 Task: When was the Notre-Dame Cathedral in Reims built?
Action: Mouse moved to (150, 162)
Screenshot: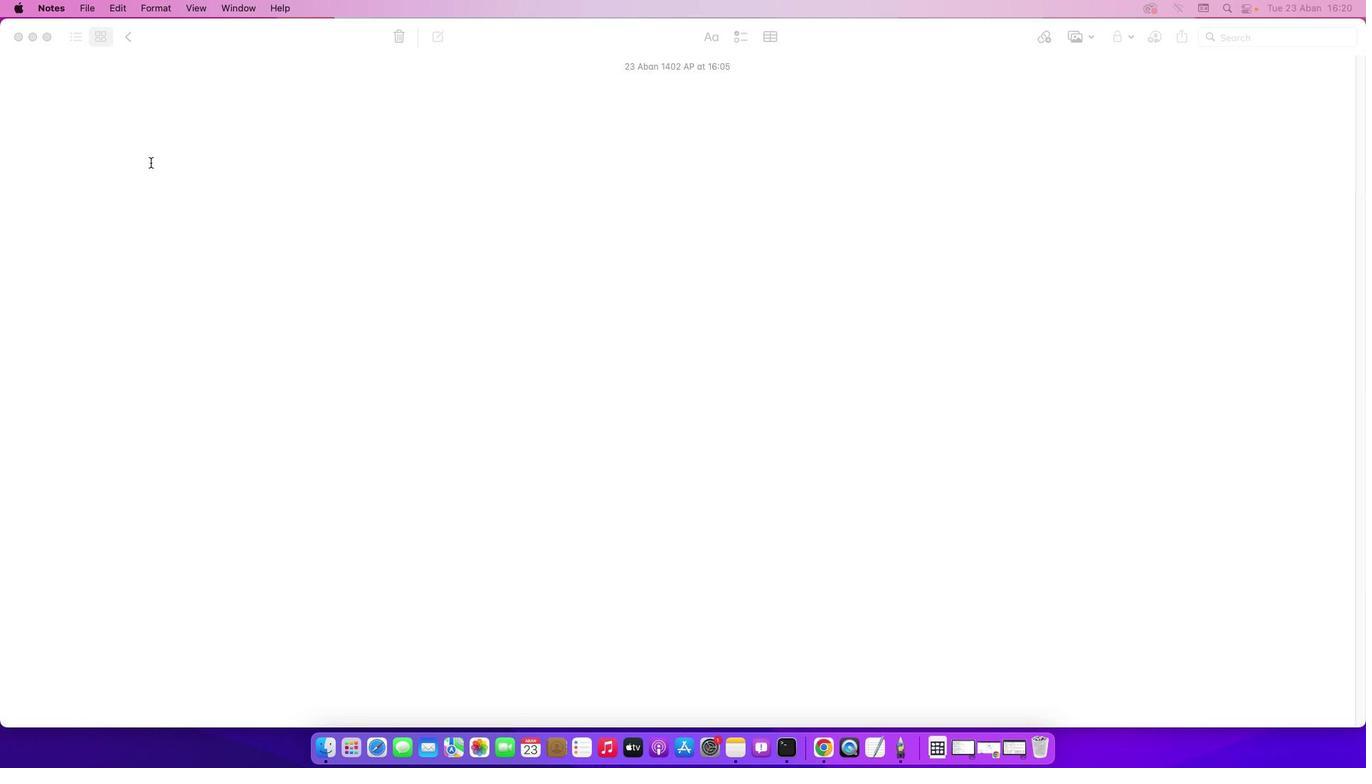 
Action: Mouse pressed left at (150, 162)
Screenshot: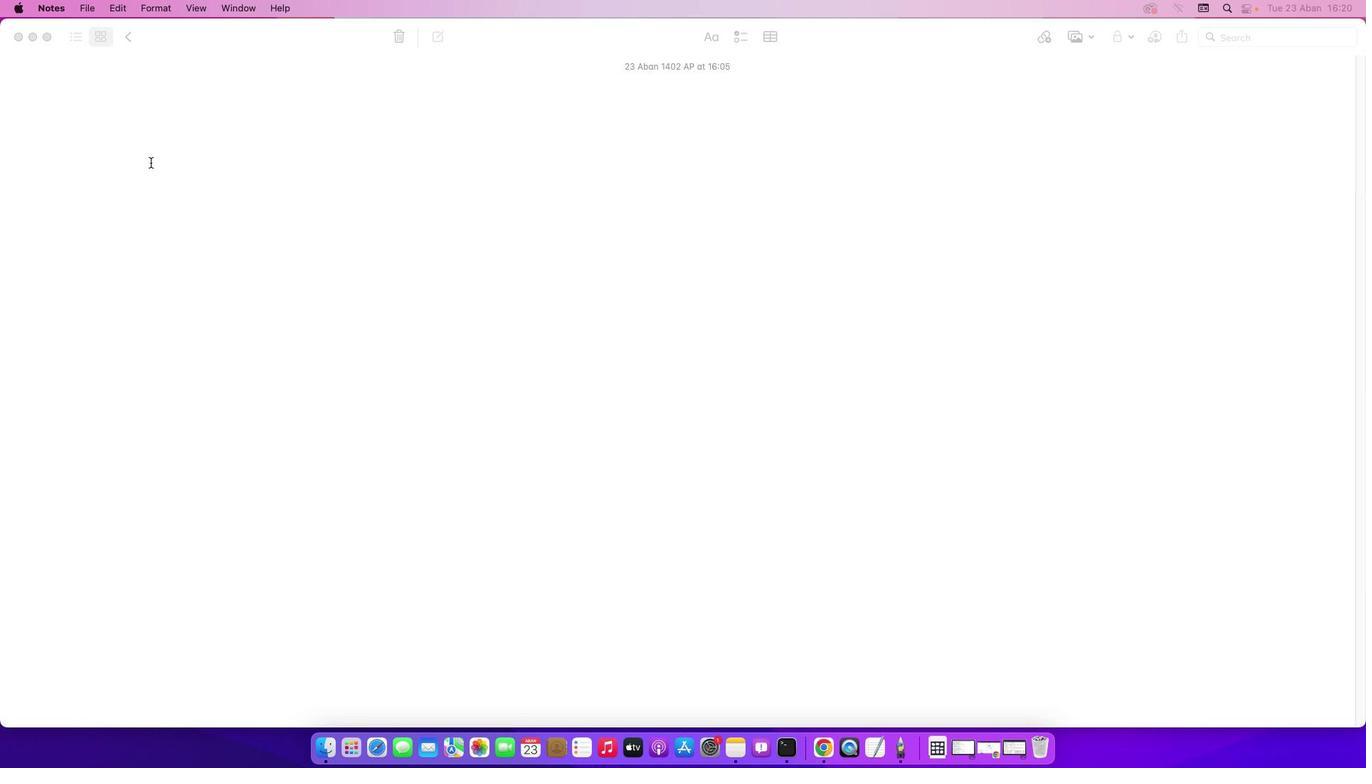 
Action: Key pressed Key.shift'W''h''e''n'Key.space'w''a''s'Key.space't''h''e'Key.spaceKey.shiftKey.shift'N''o''t''r''e''-'Key.shift'D''a''m''e'Key.spaceKey.shift'C''a''t''h''e''d''r''a''l'Key.spaceKey.shift'i''n'Key.spaceKey.shift'R''e''i''m''s'Key.space'b''u''i''l''t'Key.shift_r'?'Key.enter
Screenshot: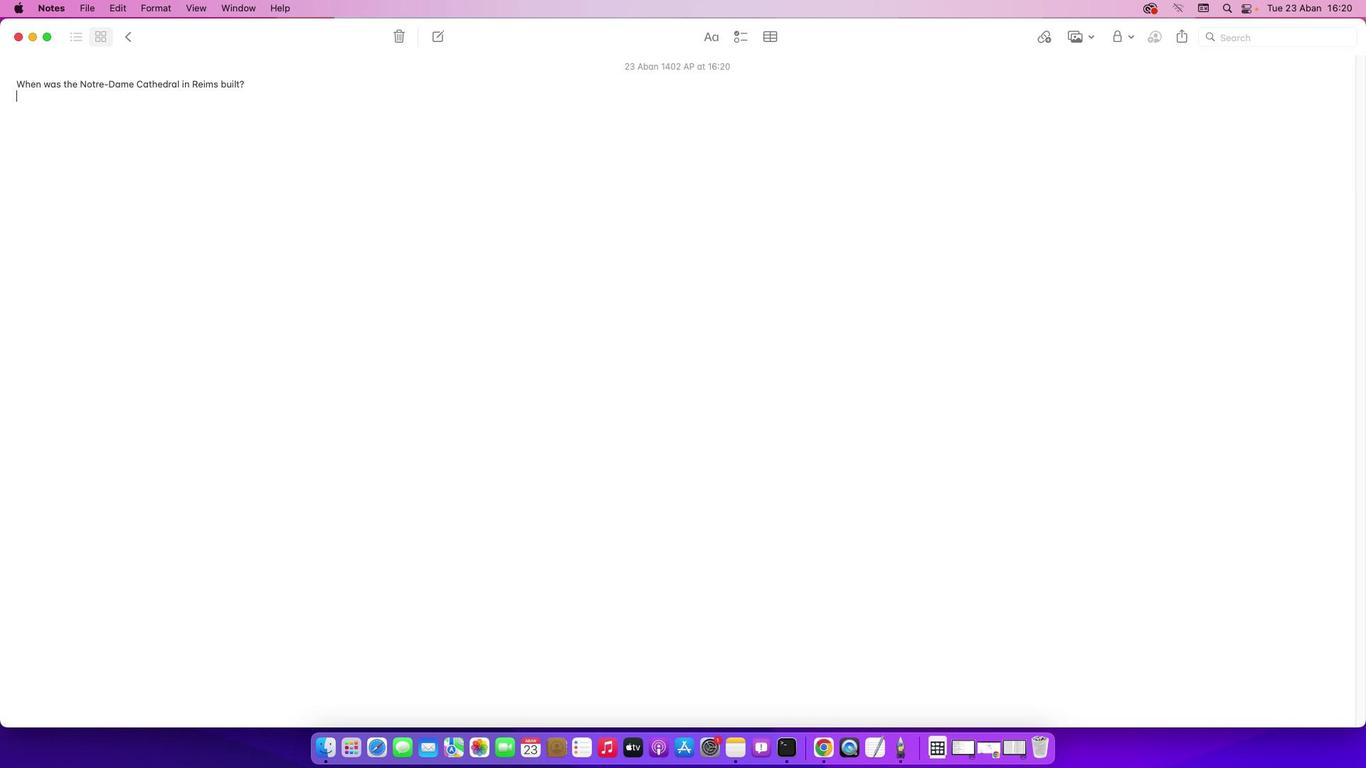 
Action: Mouse moved to (994, 749)
Screenshot: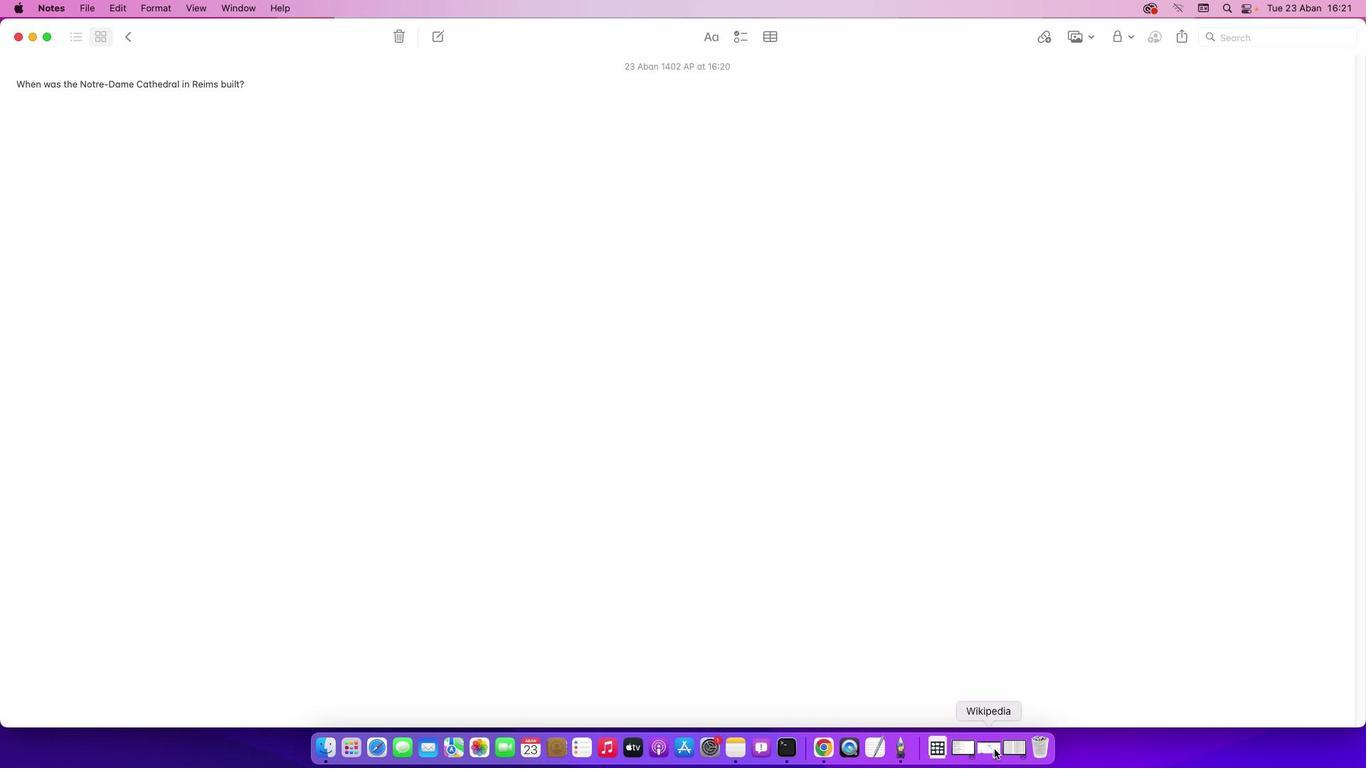 
Action: Mouse pressed left at (994, 749)
Screenshot: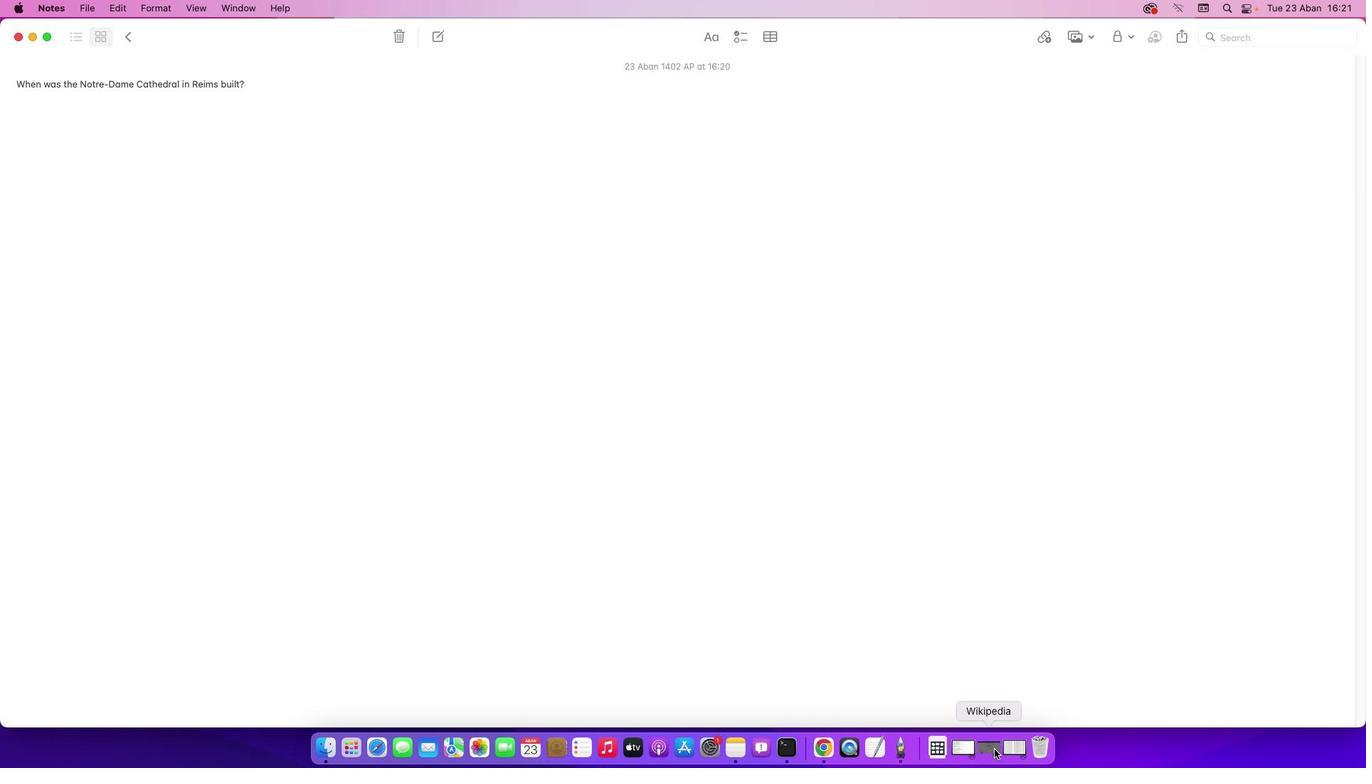 
Action: Mouse moved to (550, 426)
Screenshot: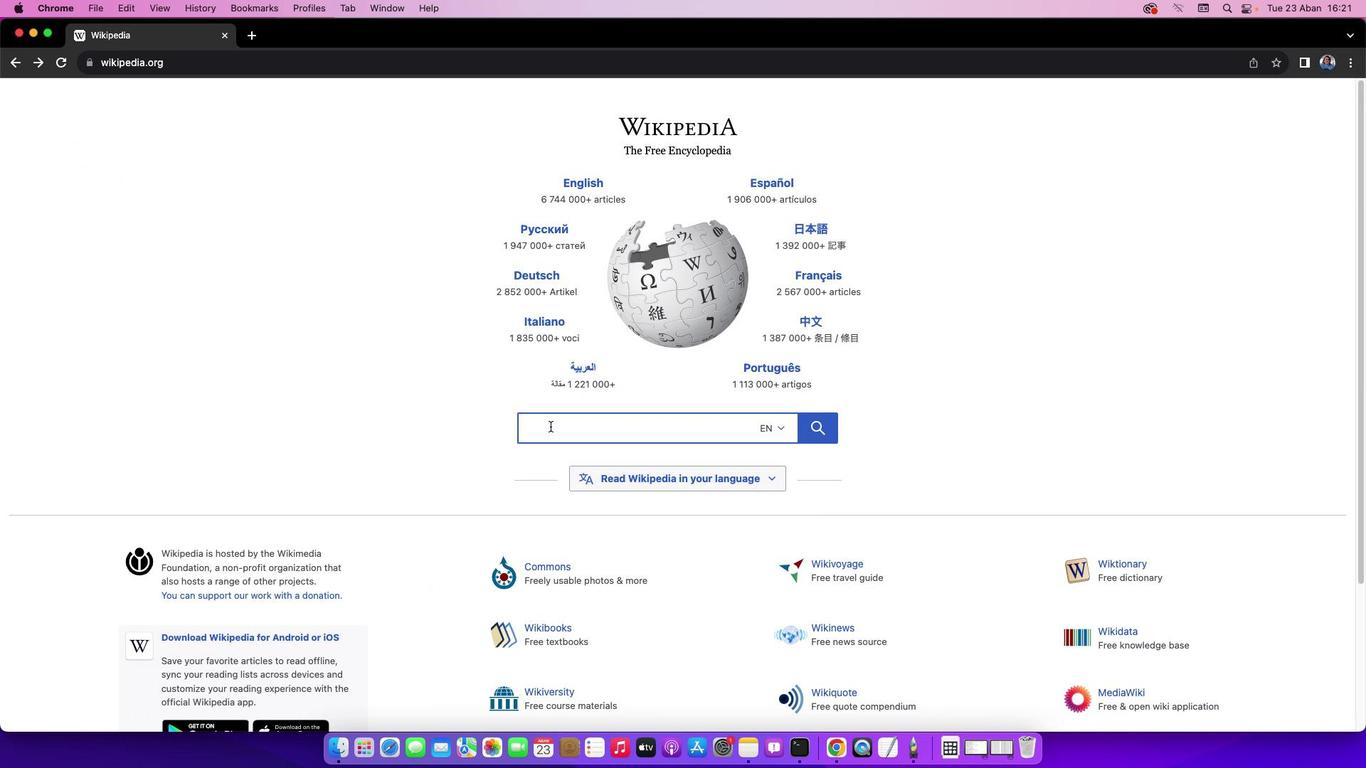 
Action: Mouse pressed left at (550, 426)
Screenshot: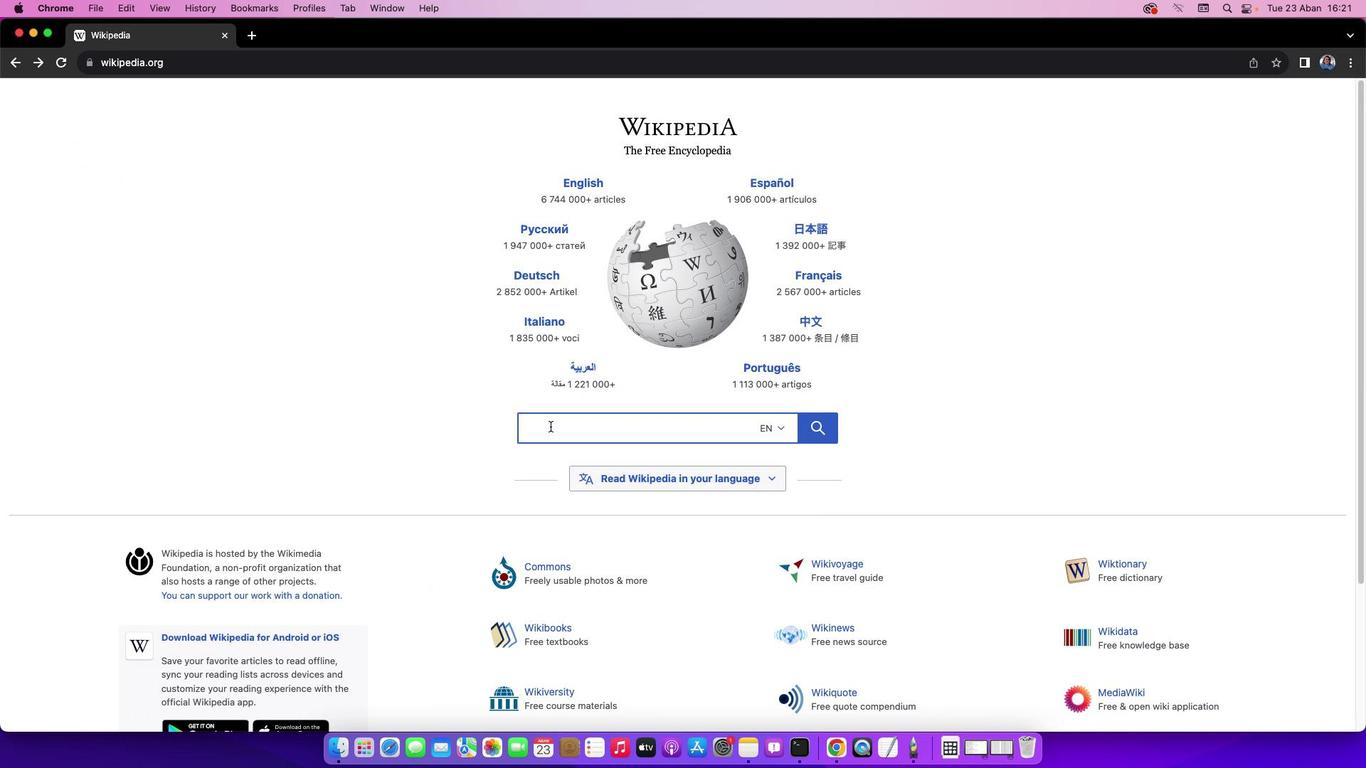 
Action: Mouse moved to (550, 426)
Screenshot: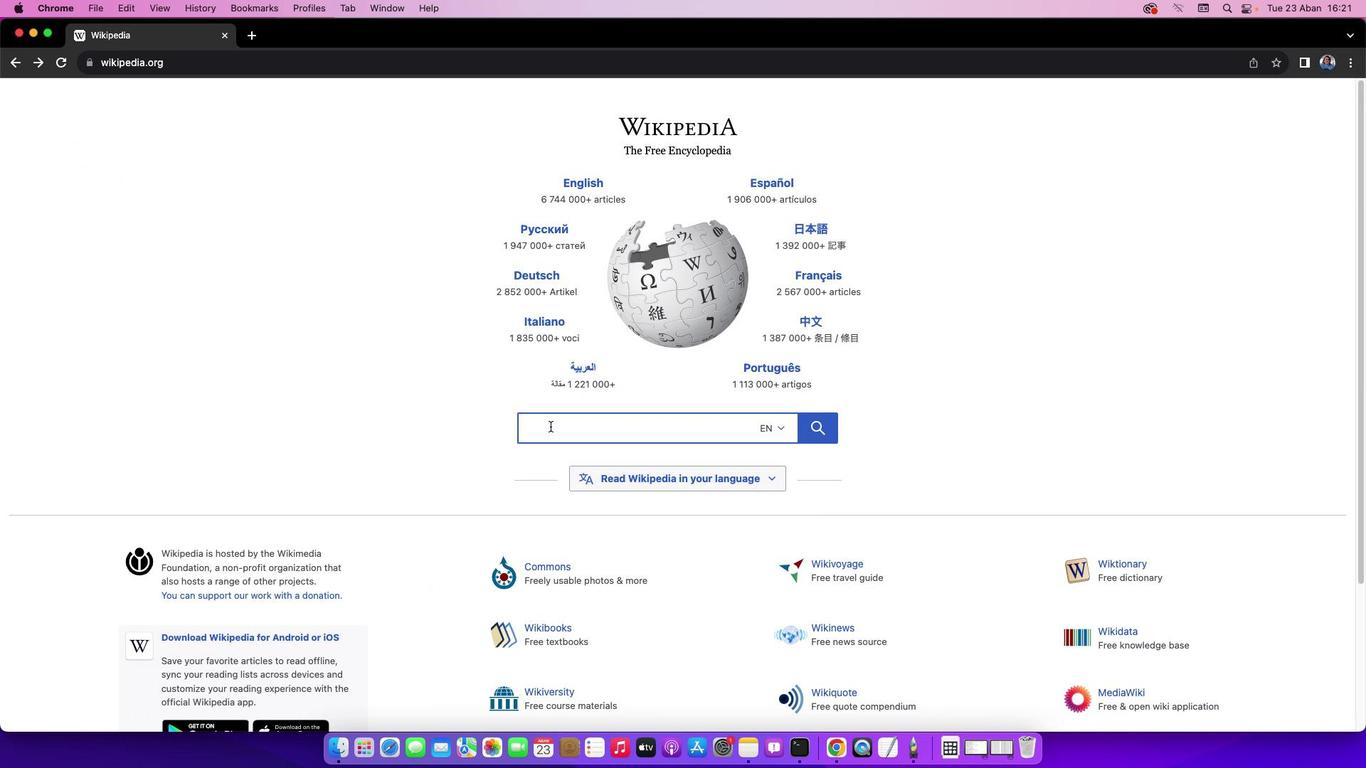 
Action: Key pressed Key.shift'N''o''t''r''e''-'Key.shift'D''a''m''e'Key.spaceKey.shift'C''a''t''h''e''d''r''a''l'Key.space'i''n'Key.spaceKey.shift'R''e''i''m''s'
Screenshot: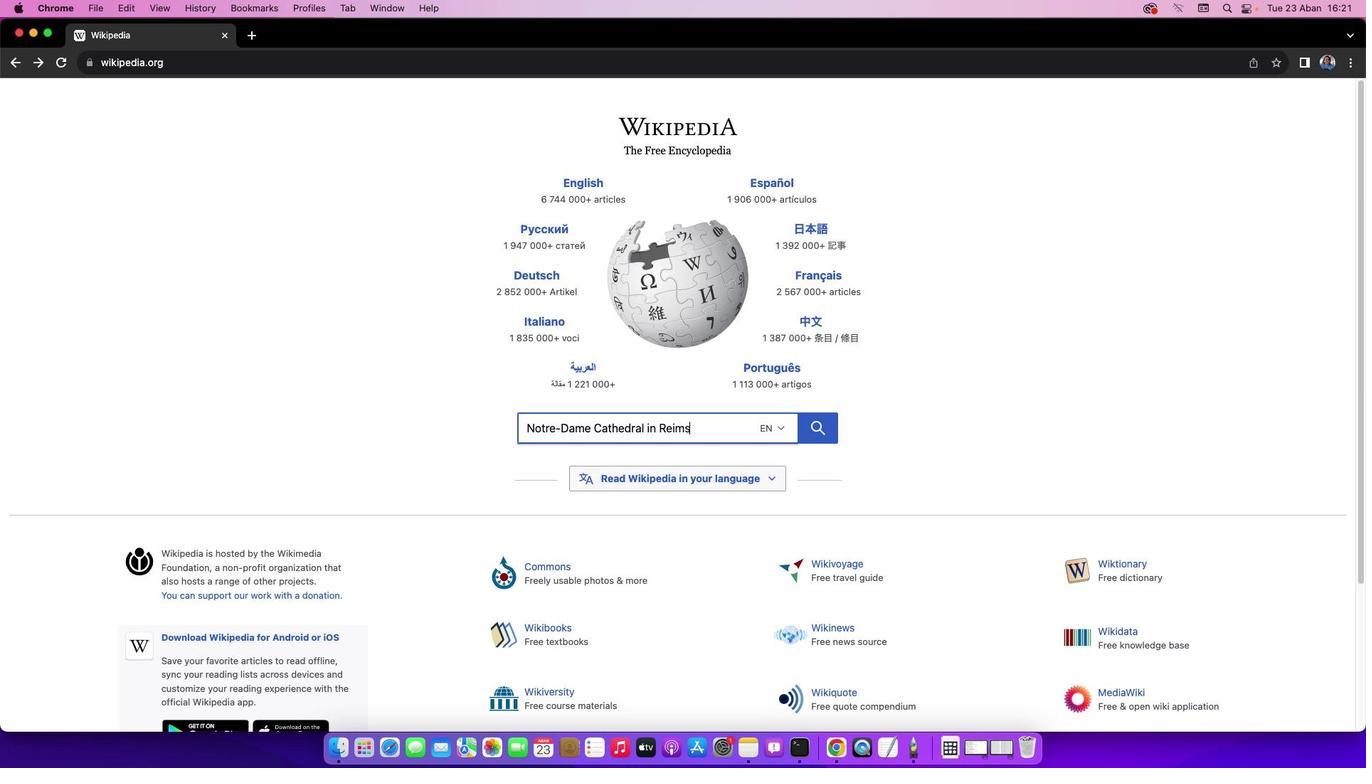 
Action: Mouse moved to (823, 428)
Screenshot: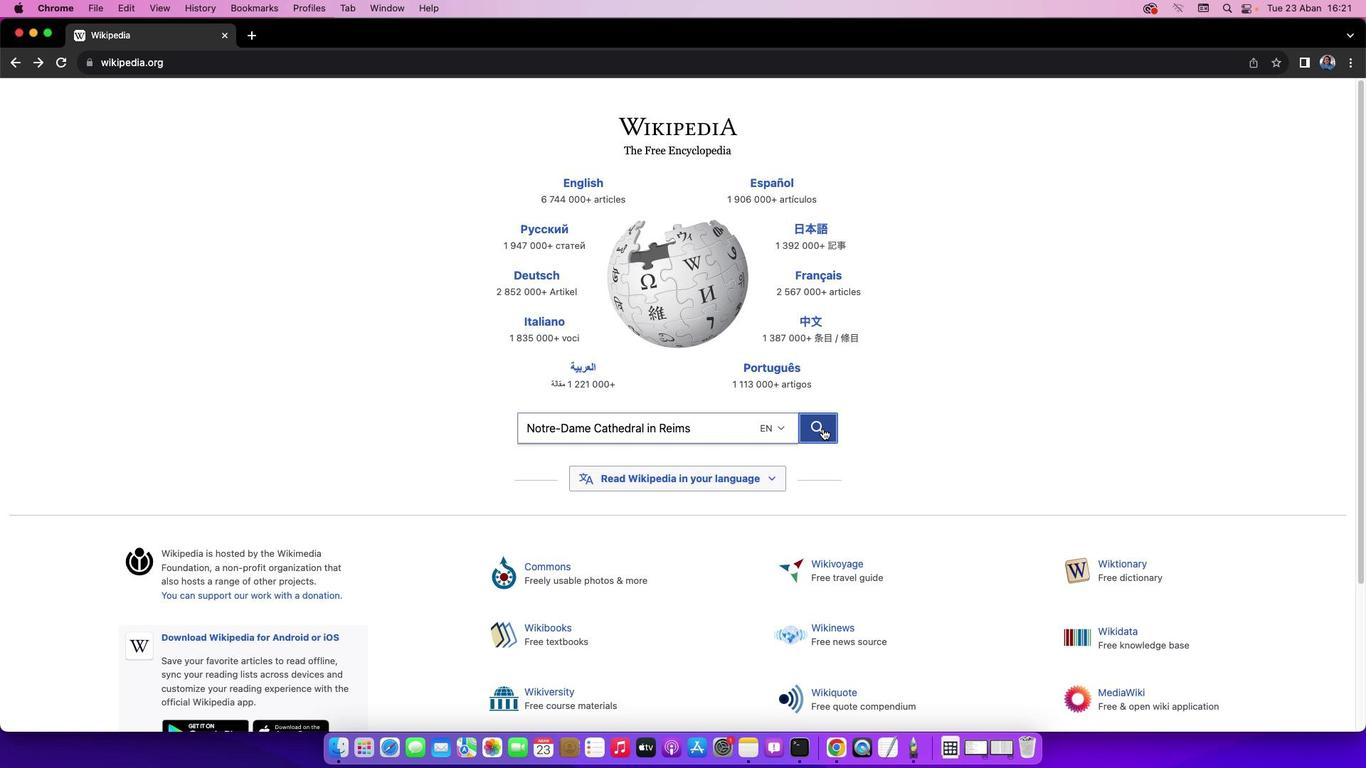 
Action: Mouse pressed left at (823, 428)
Screenshot: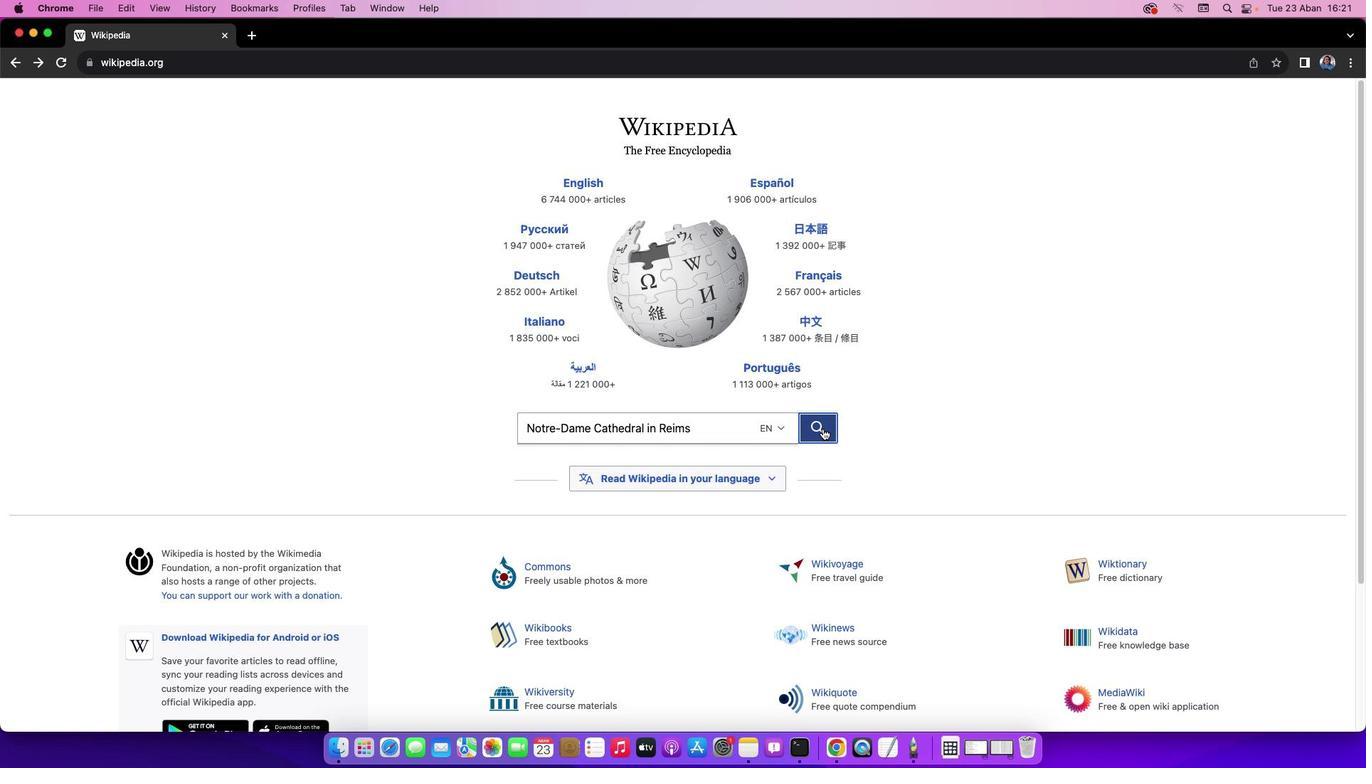 
Action: Mouse moved to (249, 402)
Screenshot: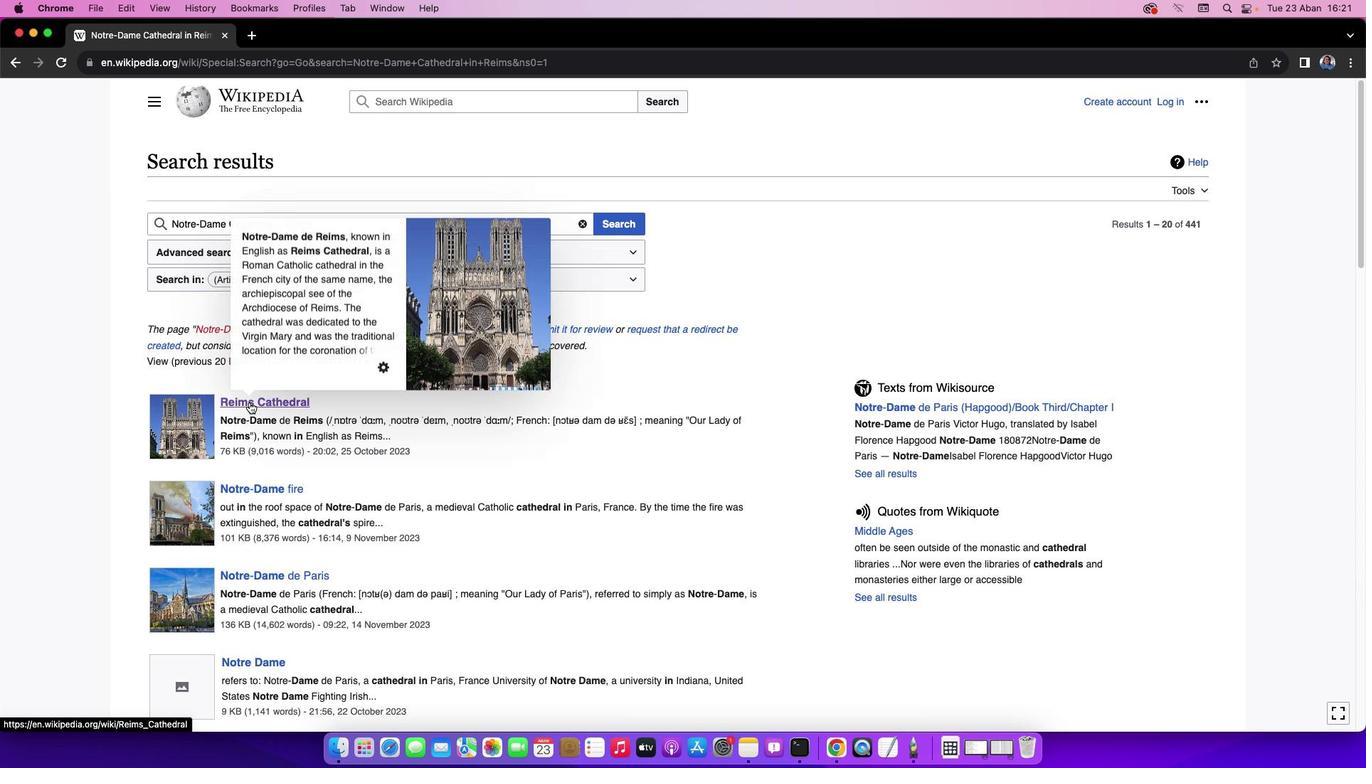 
Action: Mouse pressed left at (249, 402)
Screenshot: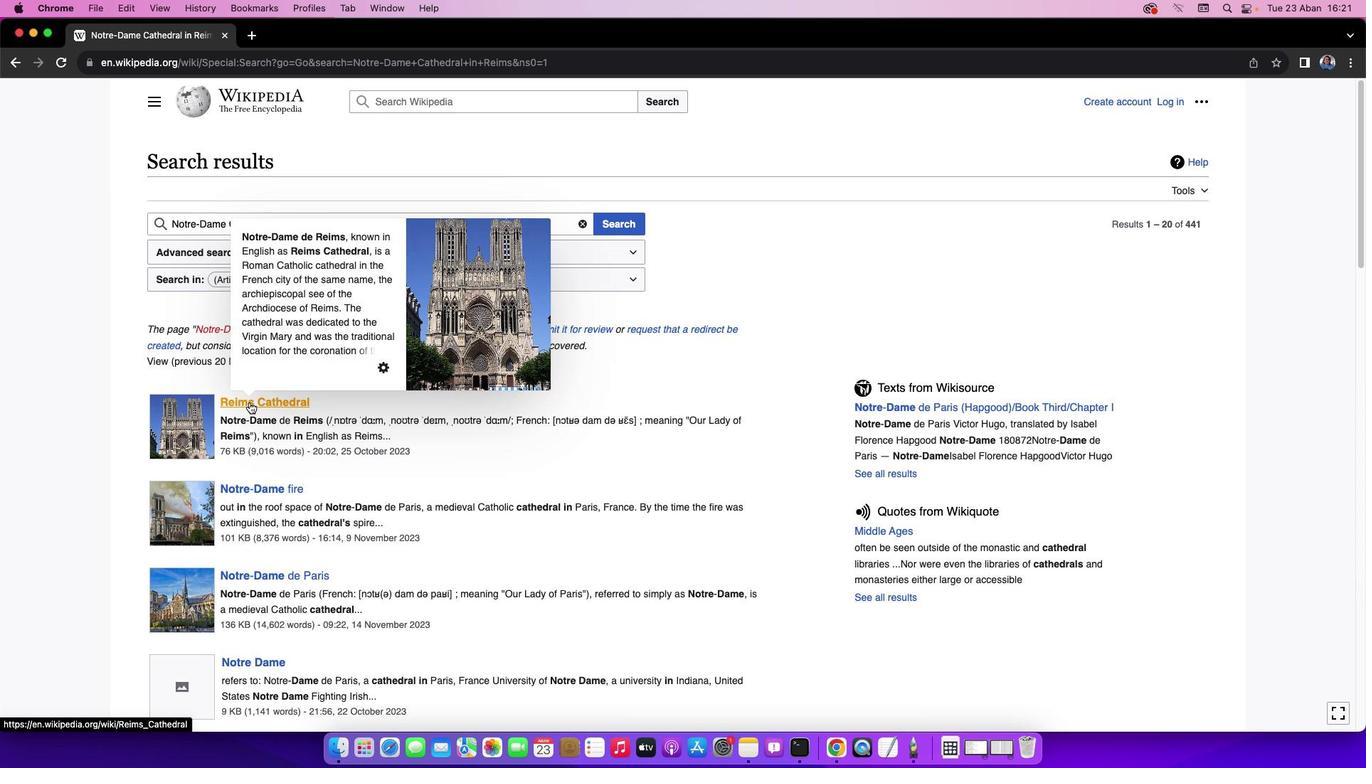 
Action: Mouse moved to (1361, 91)
Screenshot: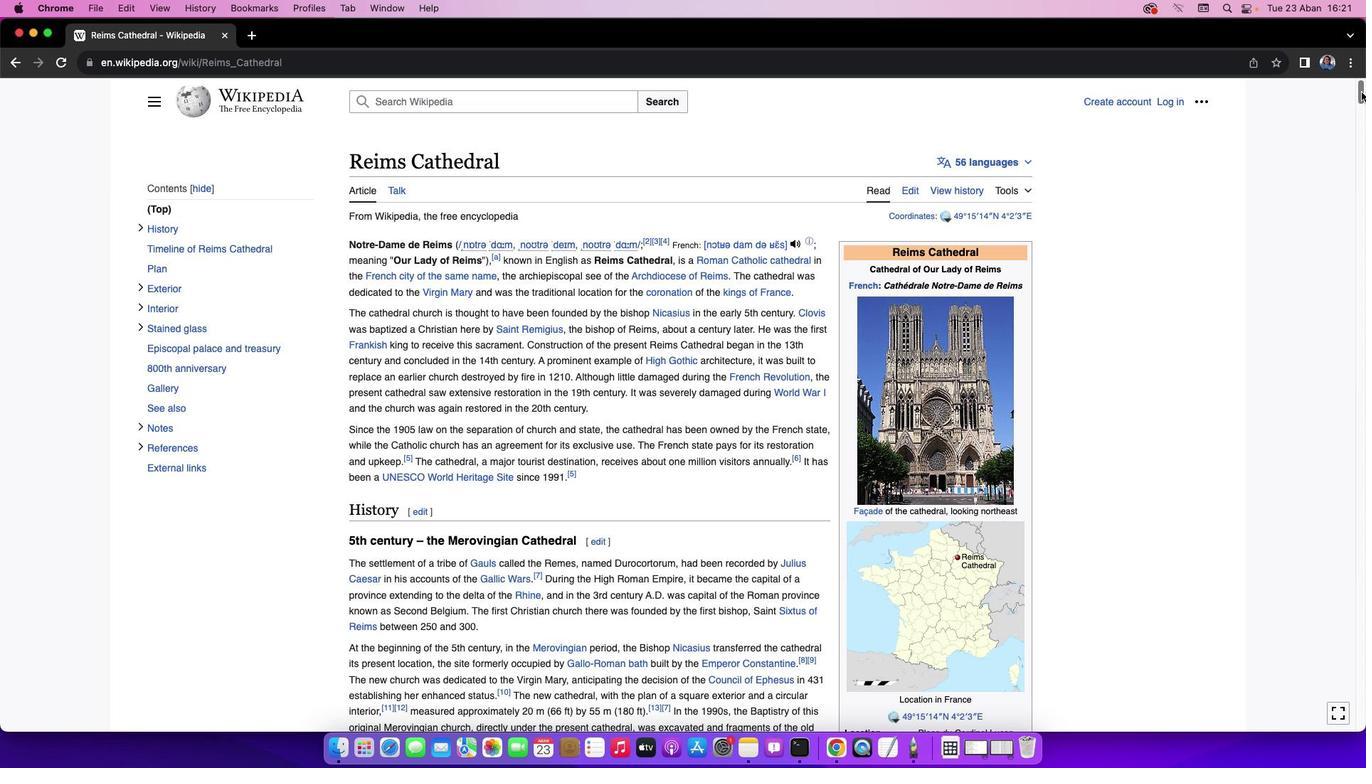 
Action: Mouse pressed left at (1361, 91)
Screenshot: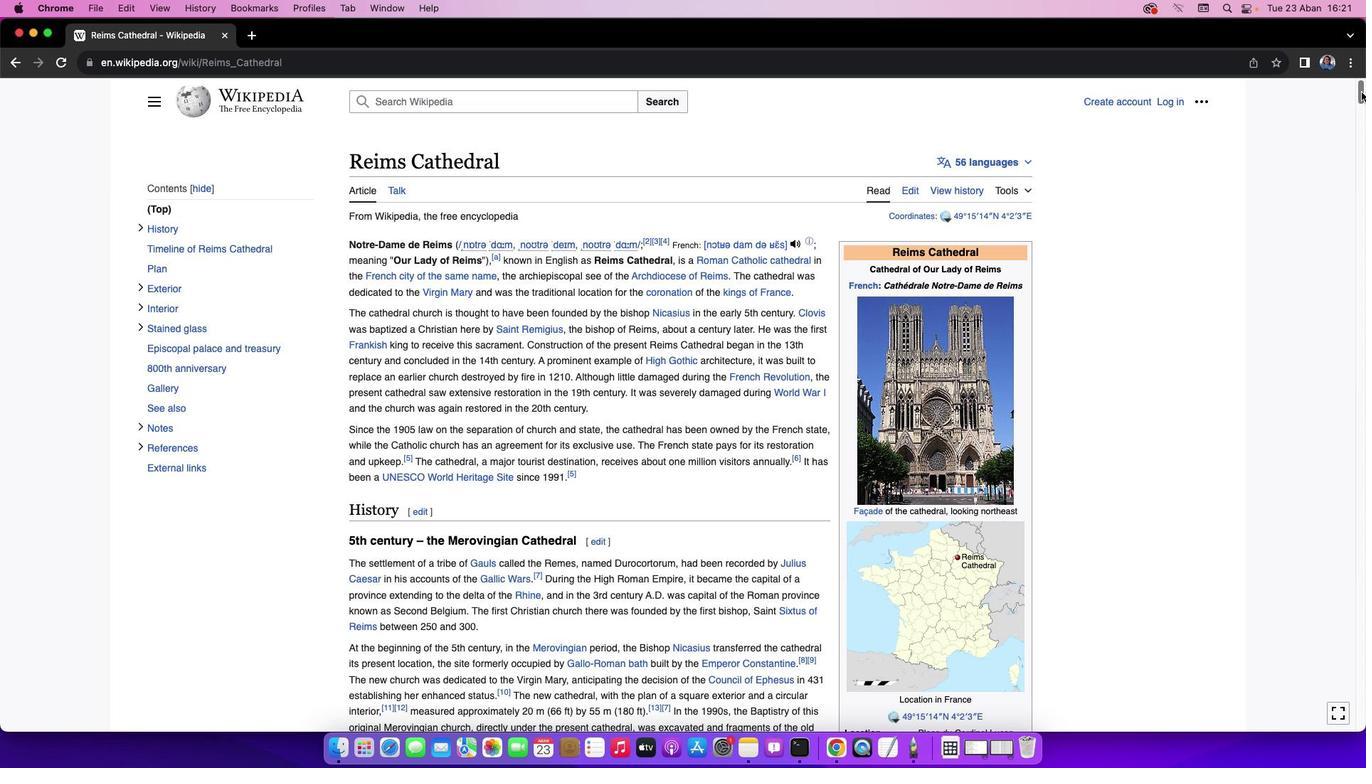
Action: Mouse moved to (32, 34)
Screenshot: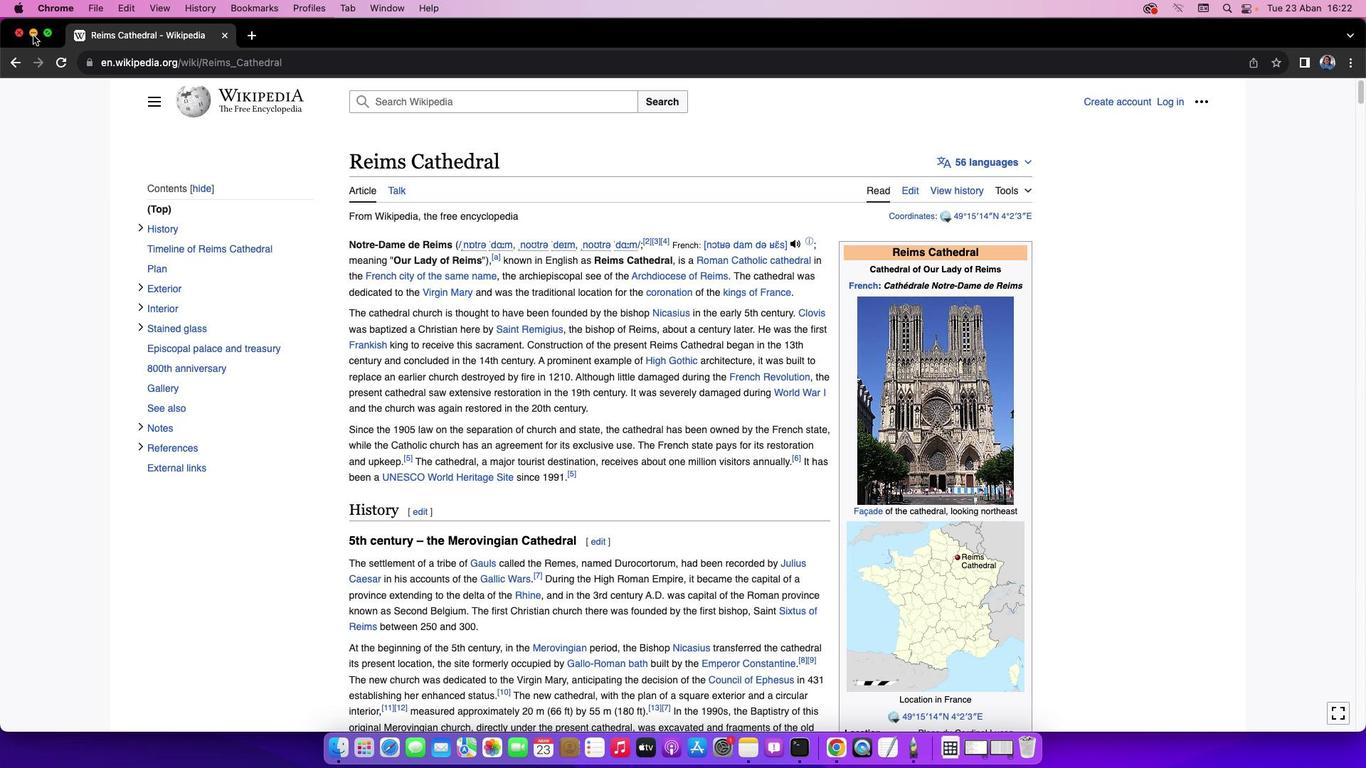
Action: Mouse pressed left at (32, 34)
Screenshot: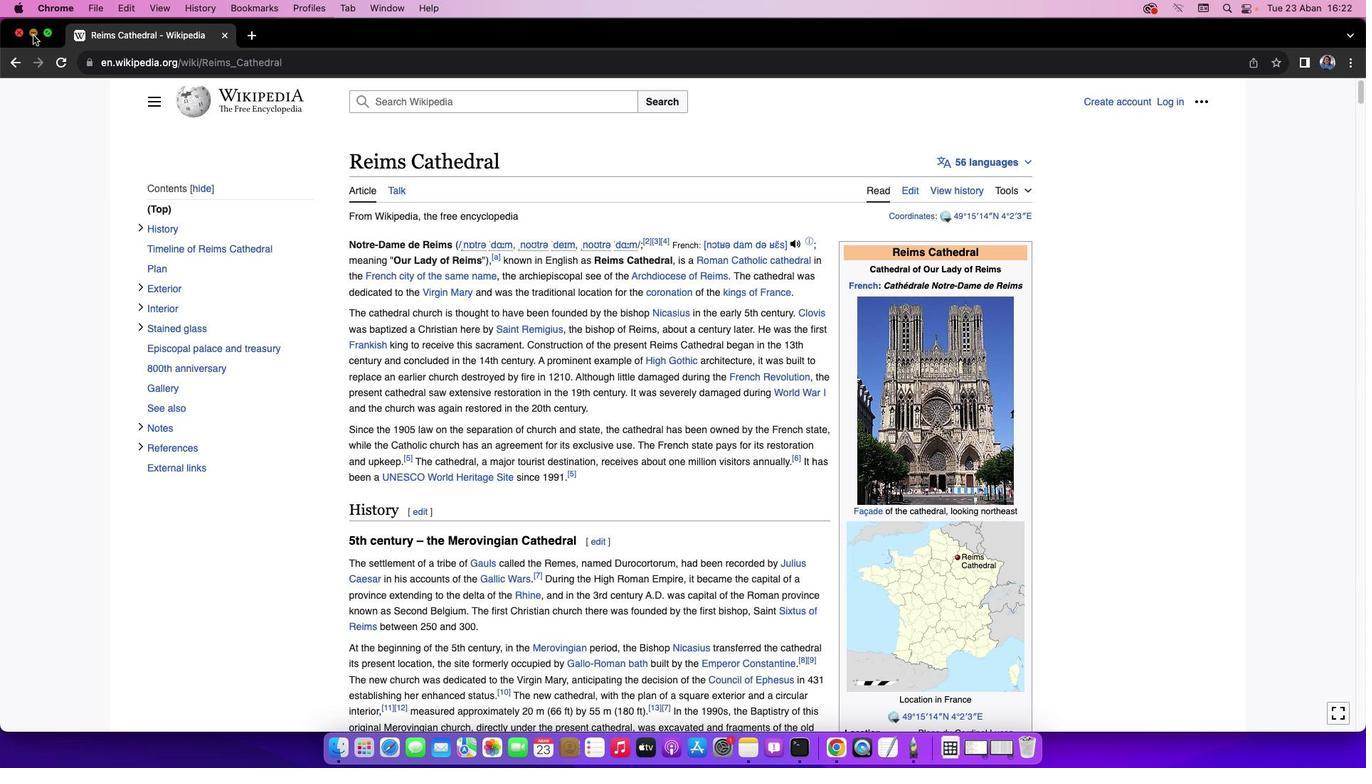 
Action: Mouse moved to (90, 113)
Screenshot: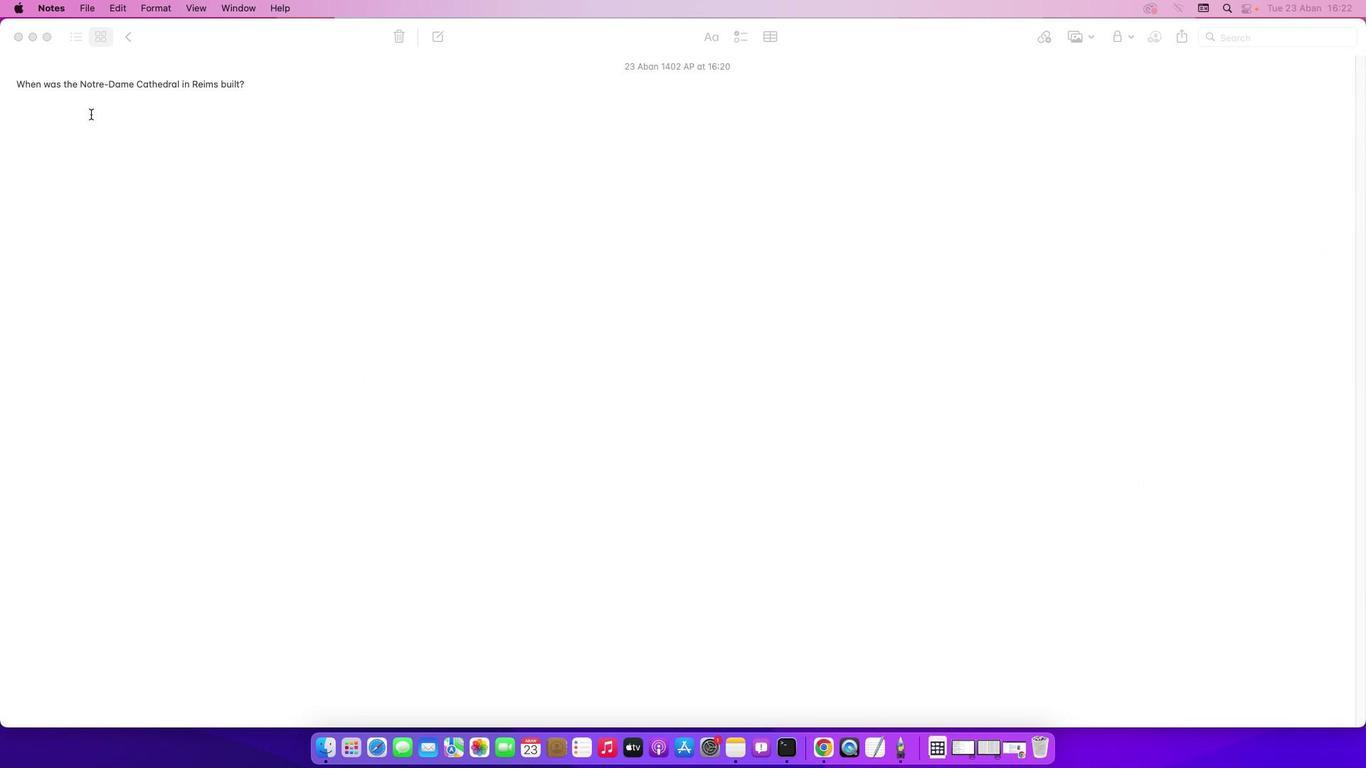 
Action: Mouse pressed left at (90, 113)
Screenshot: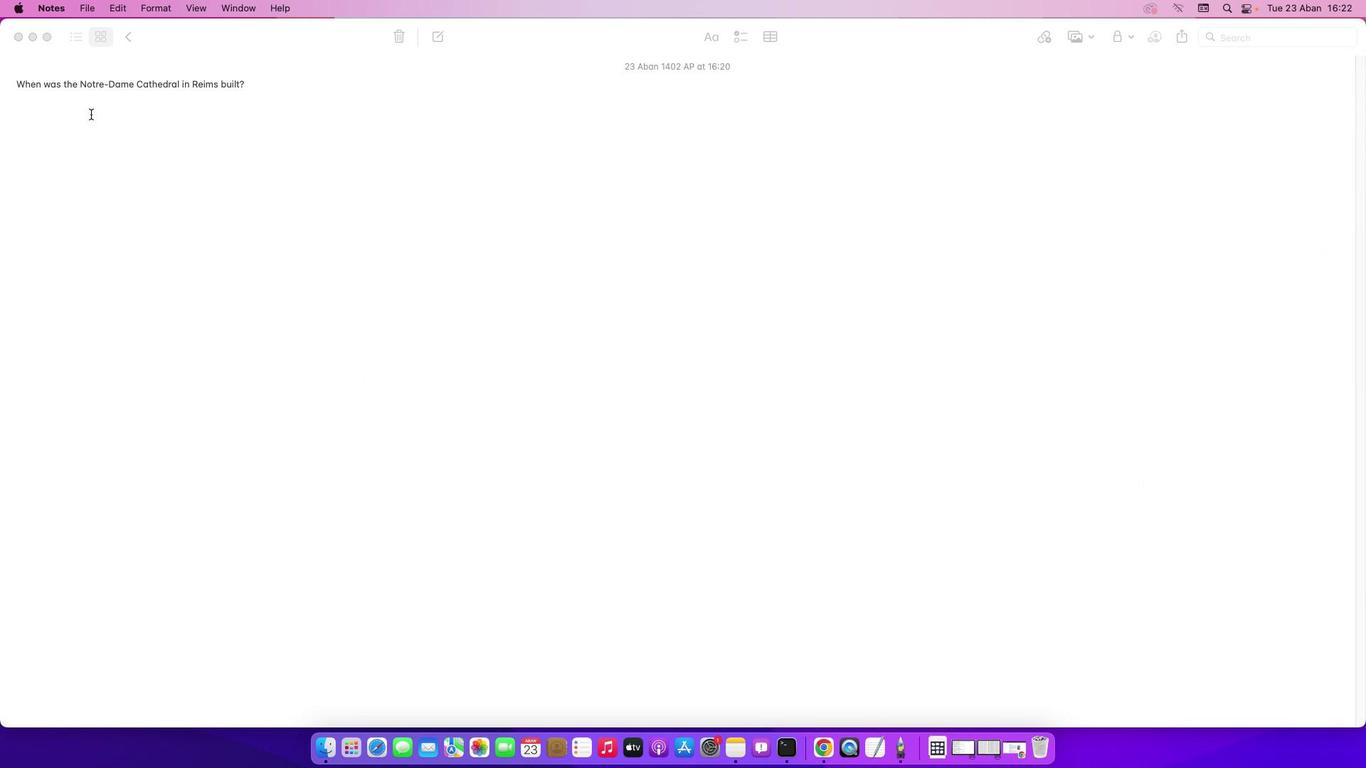 
Action: Mouse moved to (69, 110)
Screenshot: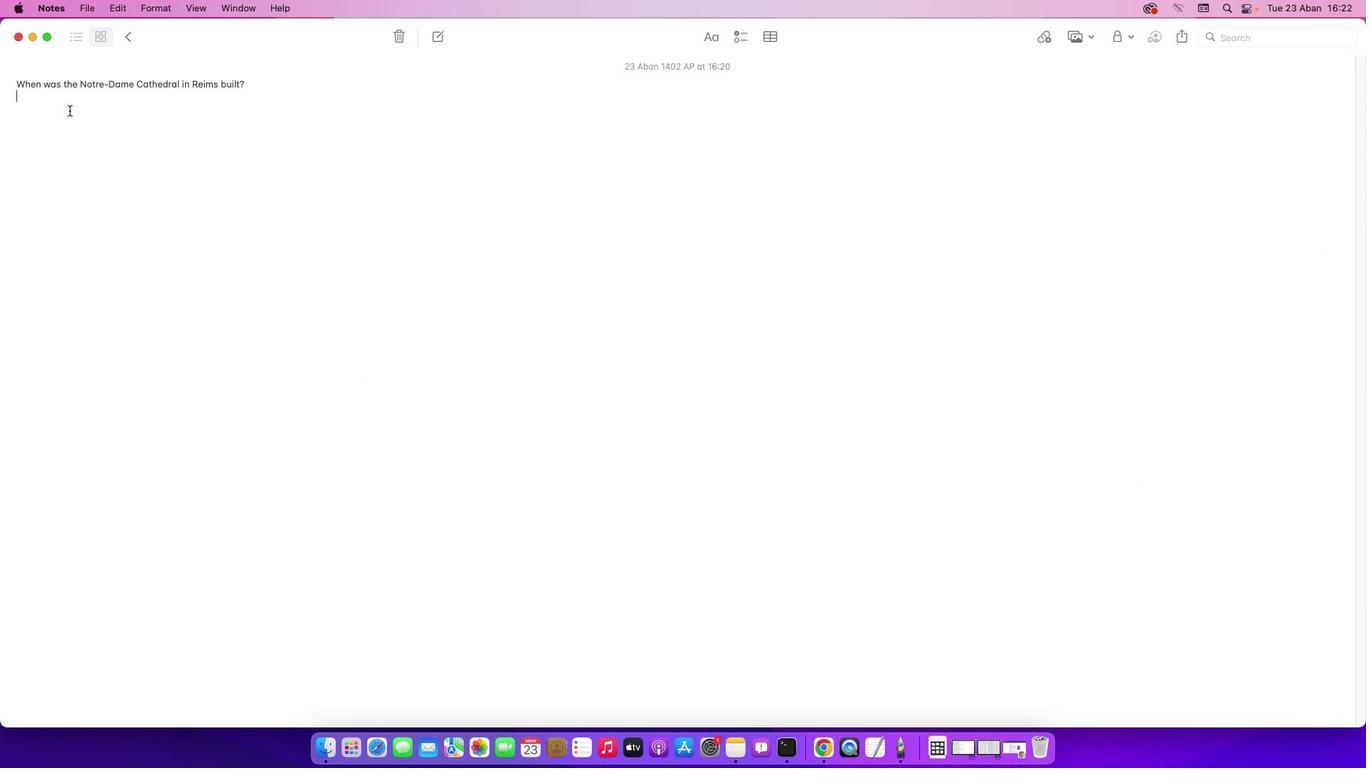 
Action: Key pressed Key.shift'T''h''e'Key.space'c''o''n''s''t''r''u''c''t''i''o''n'Key.space'o''f'Key.space't''h''e'Key.space'p''r''e''s''e''m'Key.backspaceKey.f12'n''t'Key.spaceKey.shift'N''o''t''r''e''-''d'Key.backspaceKey.shift'D''a''m''e'Key.spaceKey.shift'C''a''t''h''e''d''r''a''l'Key.space'i''n'Key.spaceKey.shift'R''e''i''m''s'Key.space'w''a''s'Key.space's''t''a''r''t''e''d'Key.space'i''n'Key.space't''h''e'Key.space'1''3''t''h'Key.space'c''e''n''t''u''r''y'Key.space'a''n''d'Key.space'c''o''n''c''l''u''d''e''d'Key.space'i''n'Key.space't''h''e'Key.space'1''4''t''h'Key.space'c''e''n''t''u''r''y''.'
Screenshot: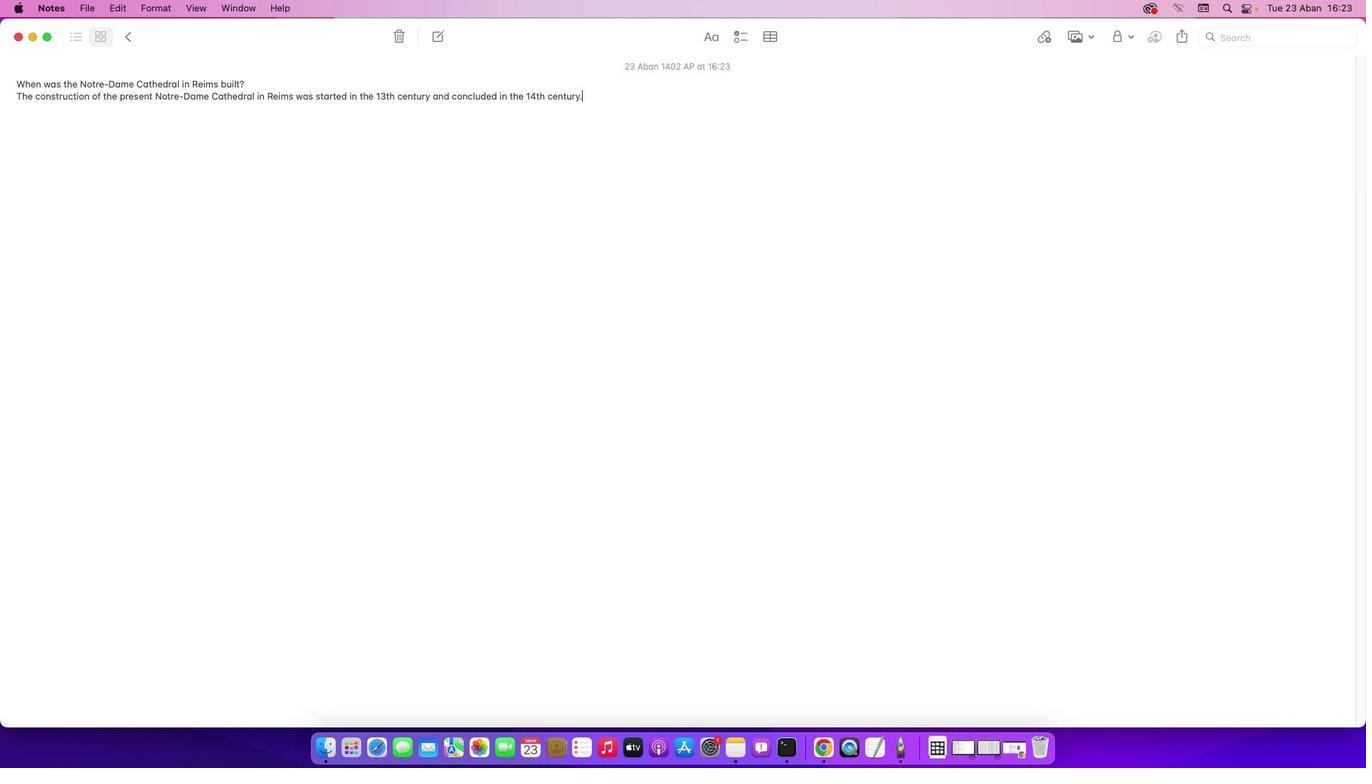 
